 Task: Create a due date automation trigger when advanced on, 2 hours after a card is due add basic assigned to anyone.
Action: Mouse moved to (1197, 101)
Screenshot: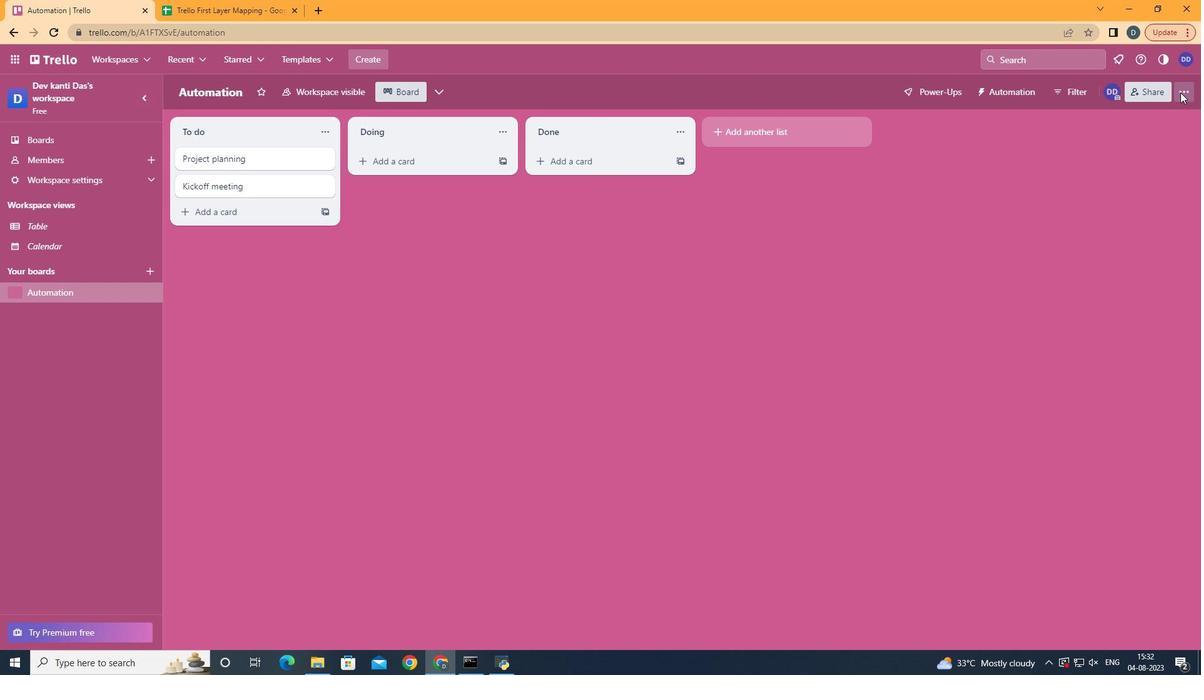 
Action: Mouse pressed left at (1197, 101)
Screenshot: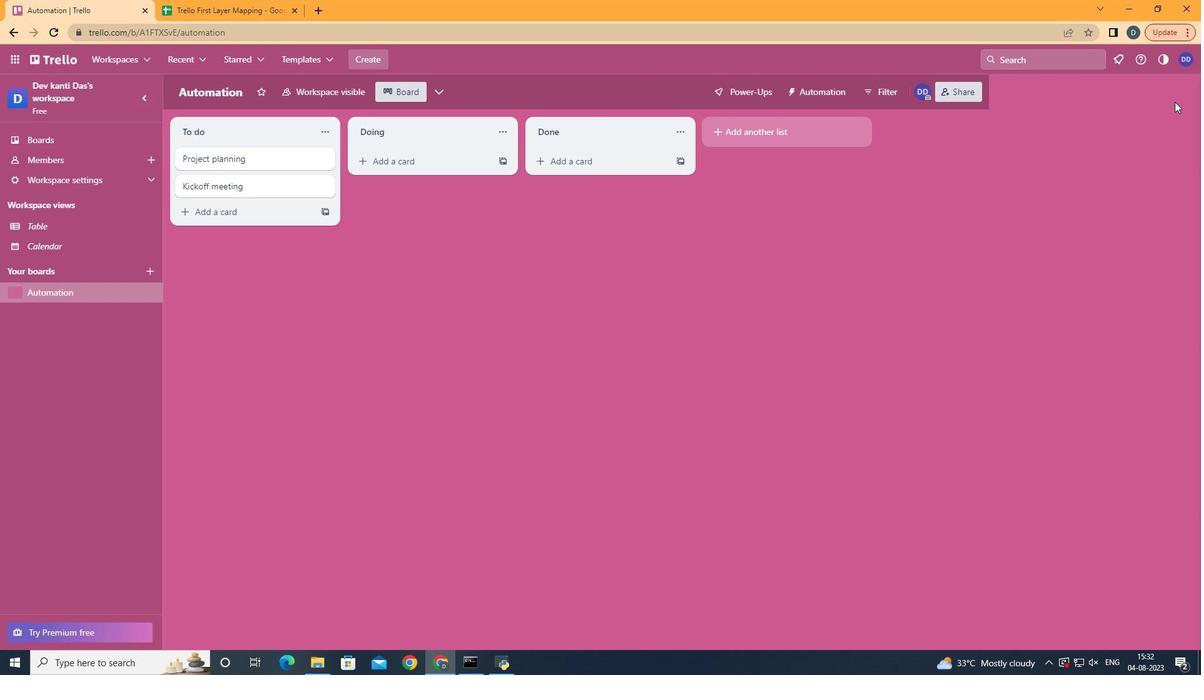
Action: Mouse moved to (1103, 261)
Screenshot: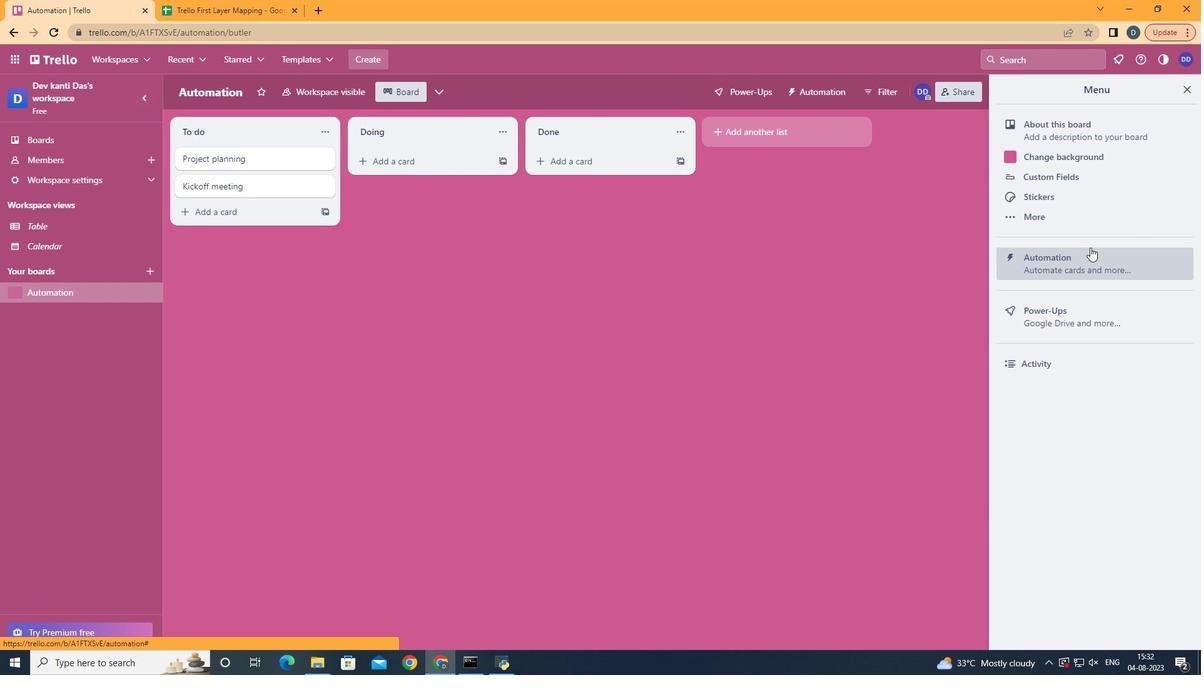 
Action: Mouse pressed left at (1103, 261)
Screenshot: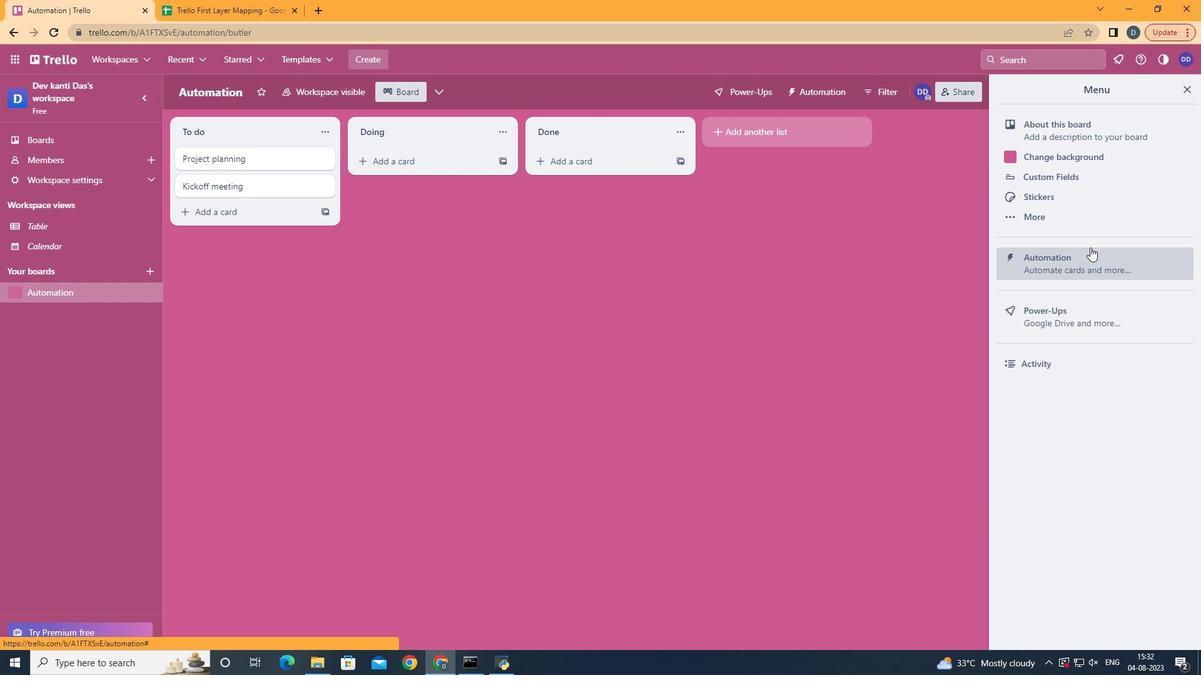 
Action: Mouse moved to (282, 264)
Screenshot: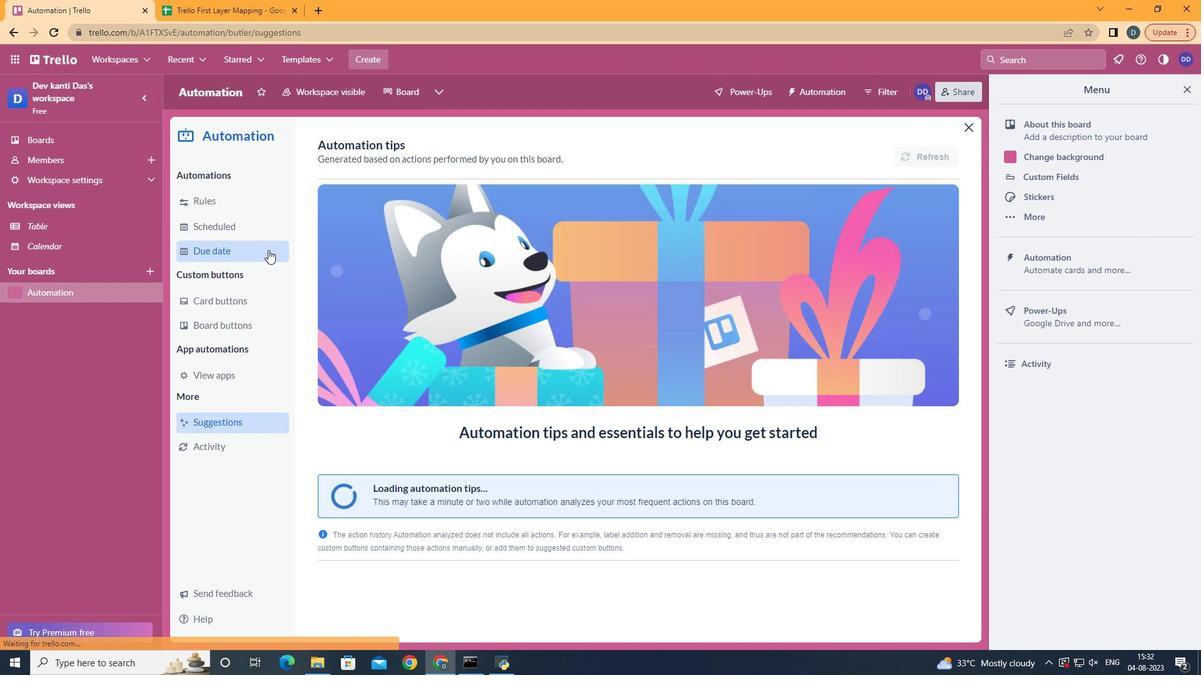 
Action: Mouse pressed left at (282, 264)
Screenshot: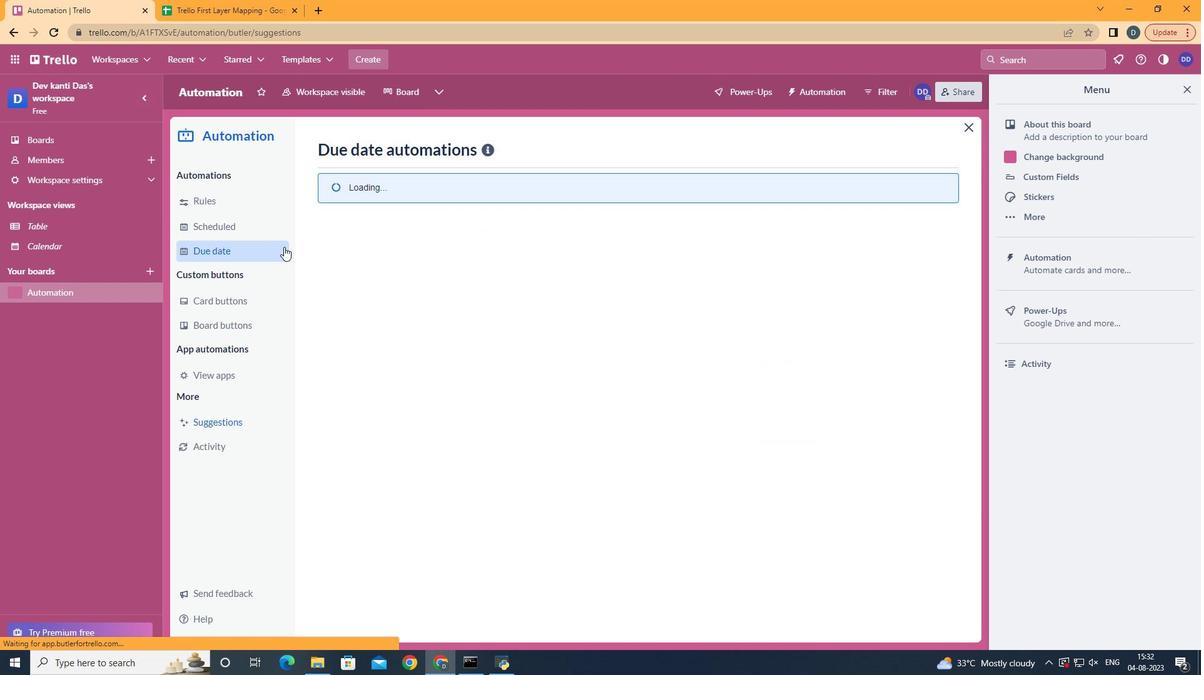 
Action: Mouse moved to (884, 167)
Screenshot: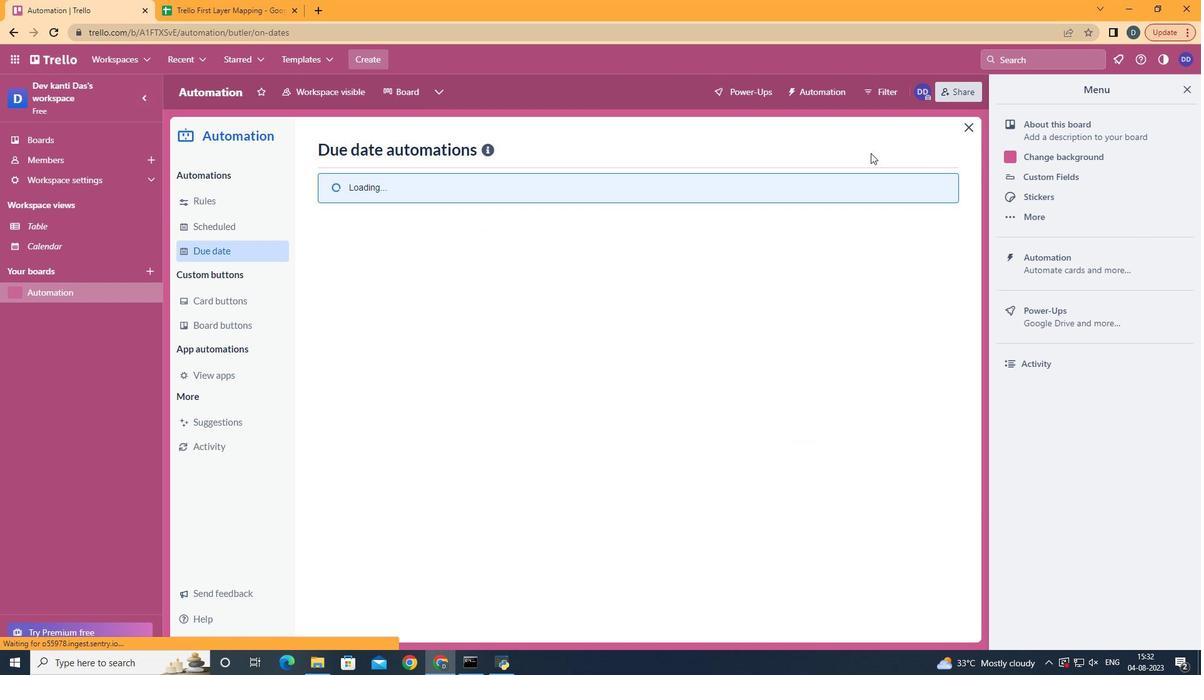 
Action: Mouse pressed left at (884, 167)
Screenshot: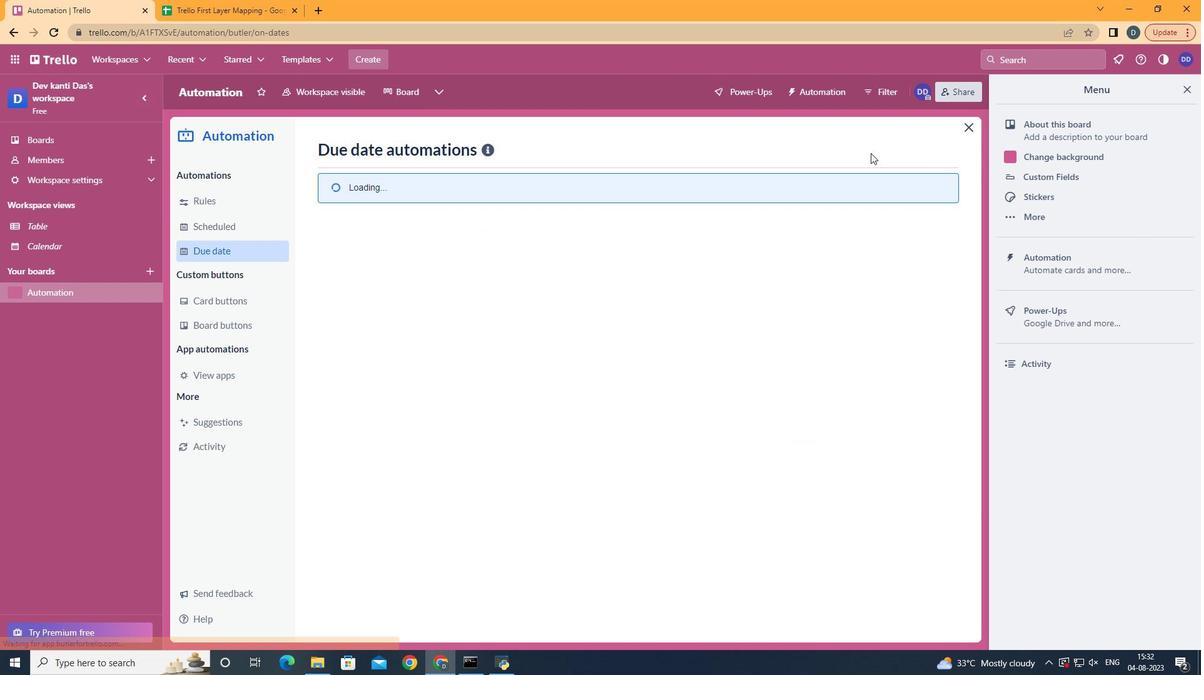
Action: Mouse pressed left at (884, 167)
Screenshot: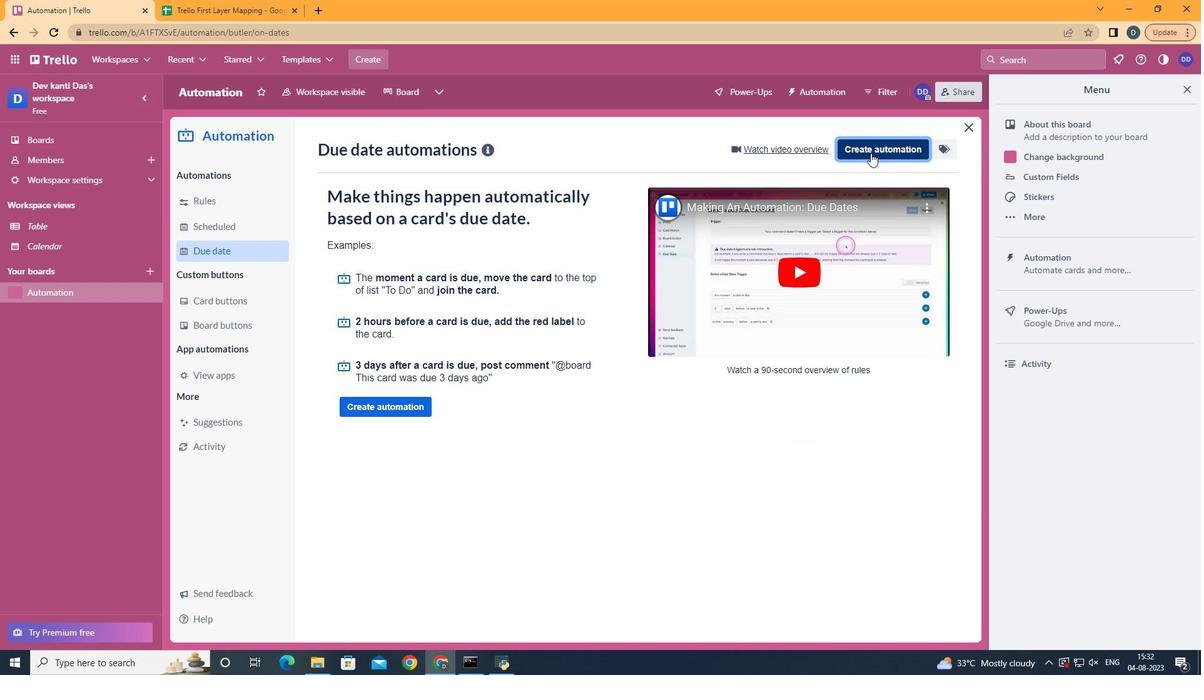 
Action: Mouse moved to (678, 285)
Screenshot: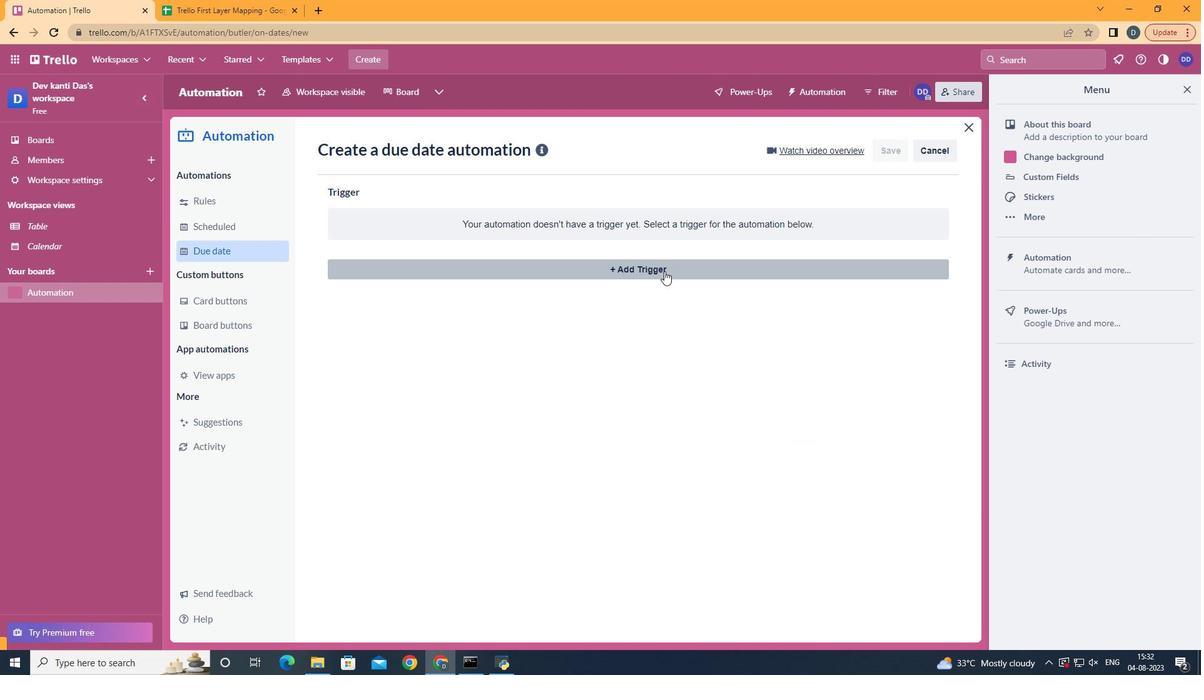 
Action: Mouse pressed left at (678, 285)
Screenshot: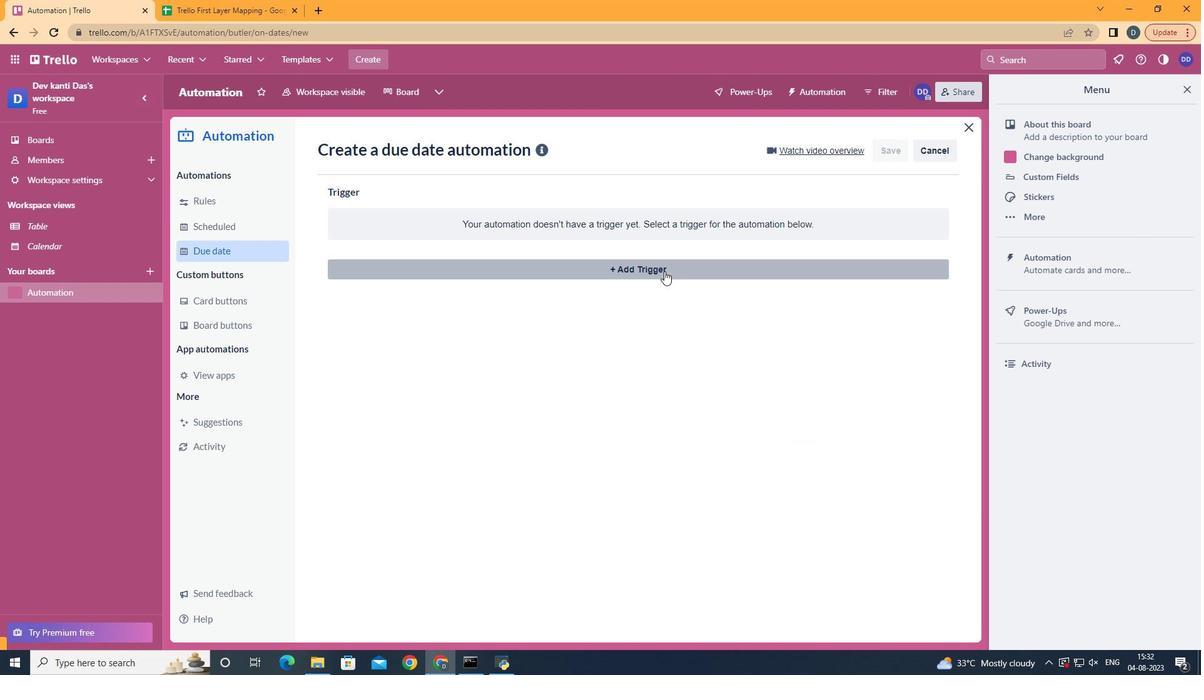 
Action: Mouse moved to (420, 548)
Screenshot: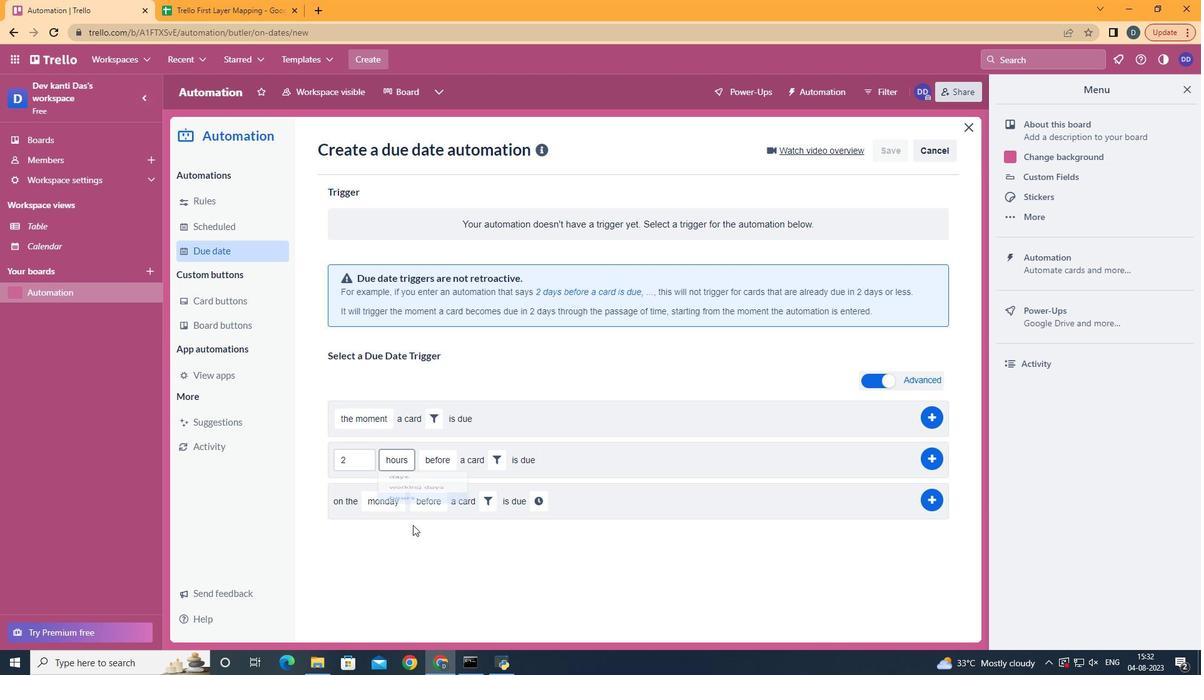 
Action: Mouse pressed left at (420, 548)
Screenshot: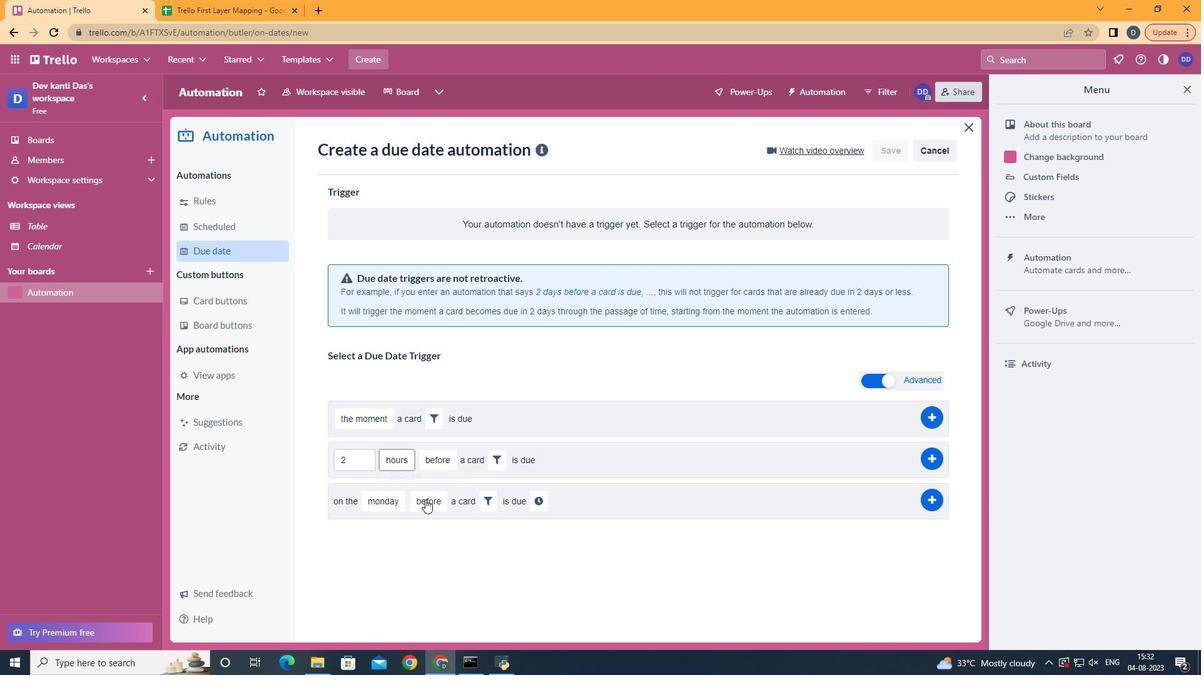 
Action: Mouse moved to (449, 528)
Screenshot: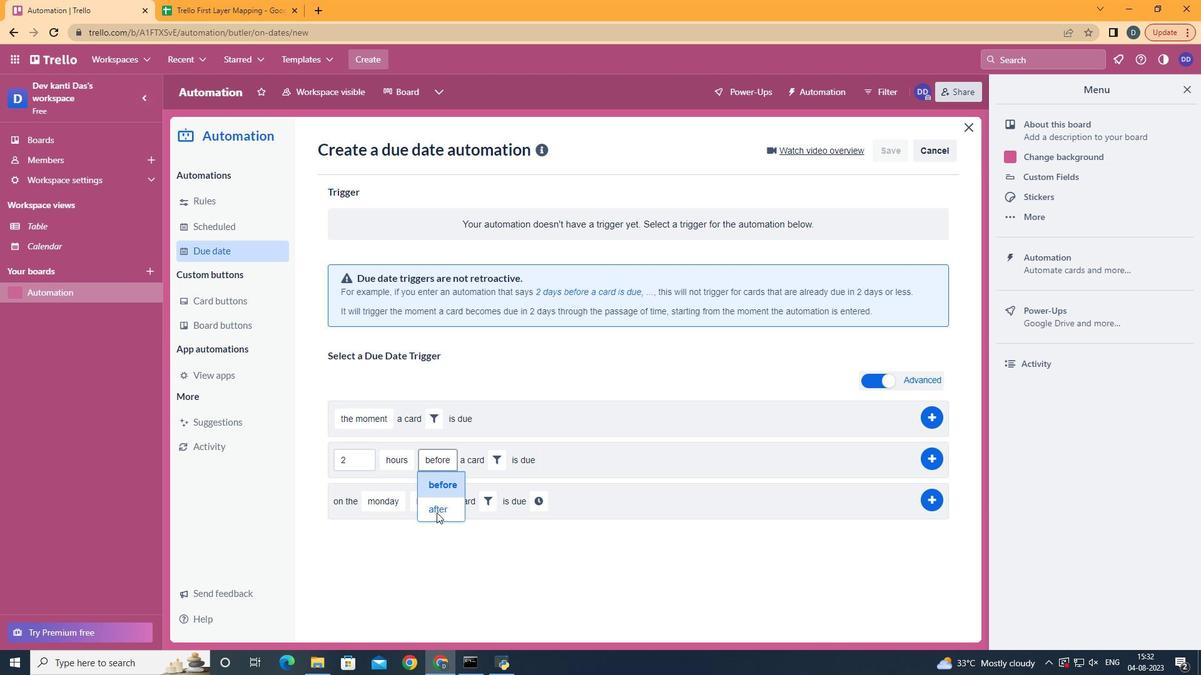 
Action: Mouse pressed left at (449, 528)
Screenshot: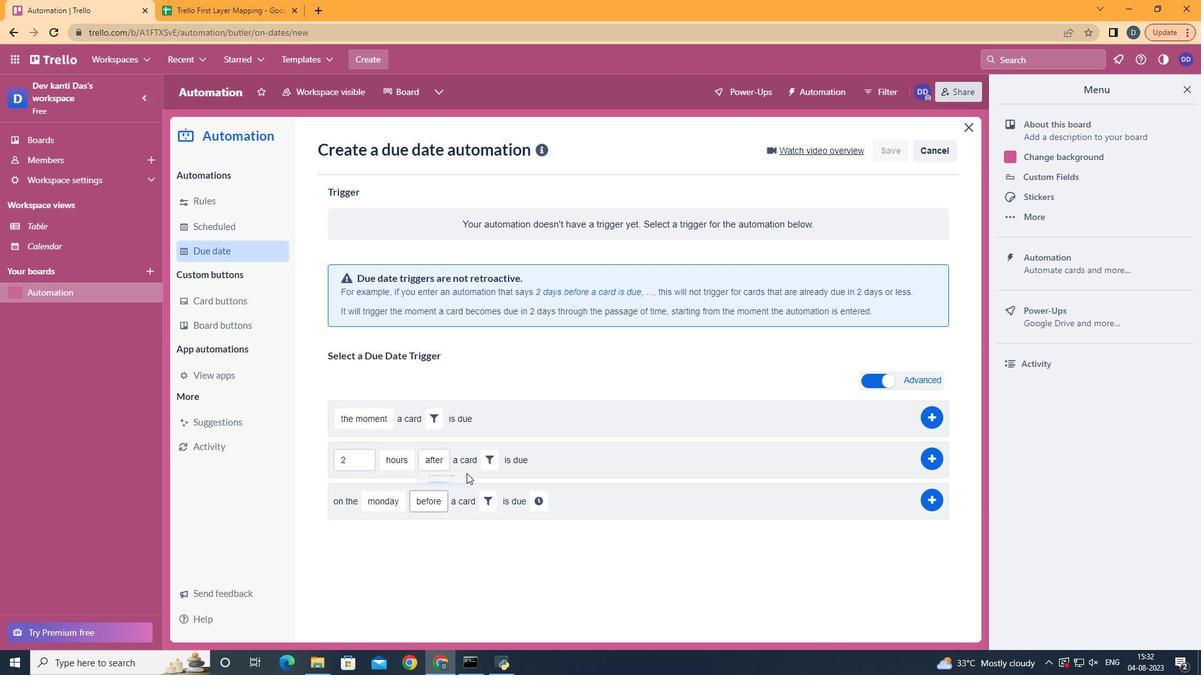 
Action: Mouse moved to (499, 472)
Screenshot: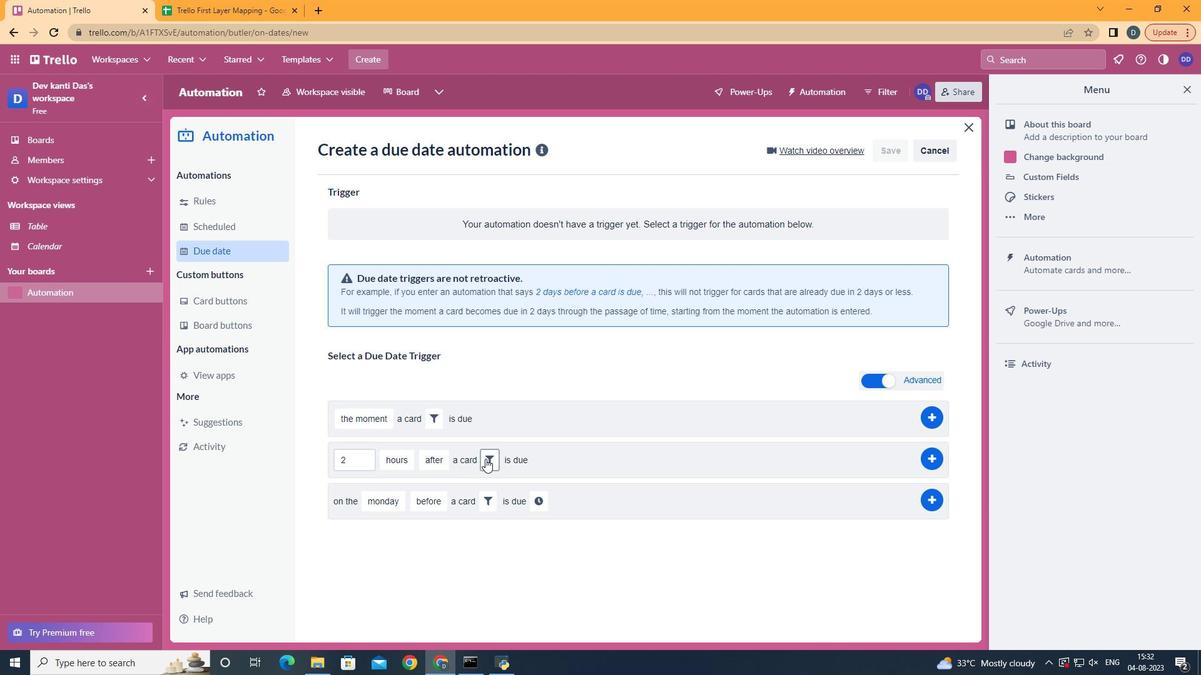 
Action: Mouse pressed left at (499, 472)
Screenshot: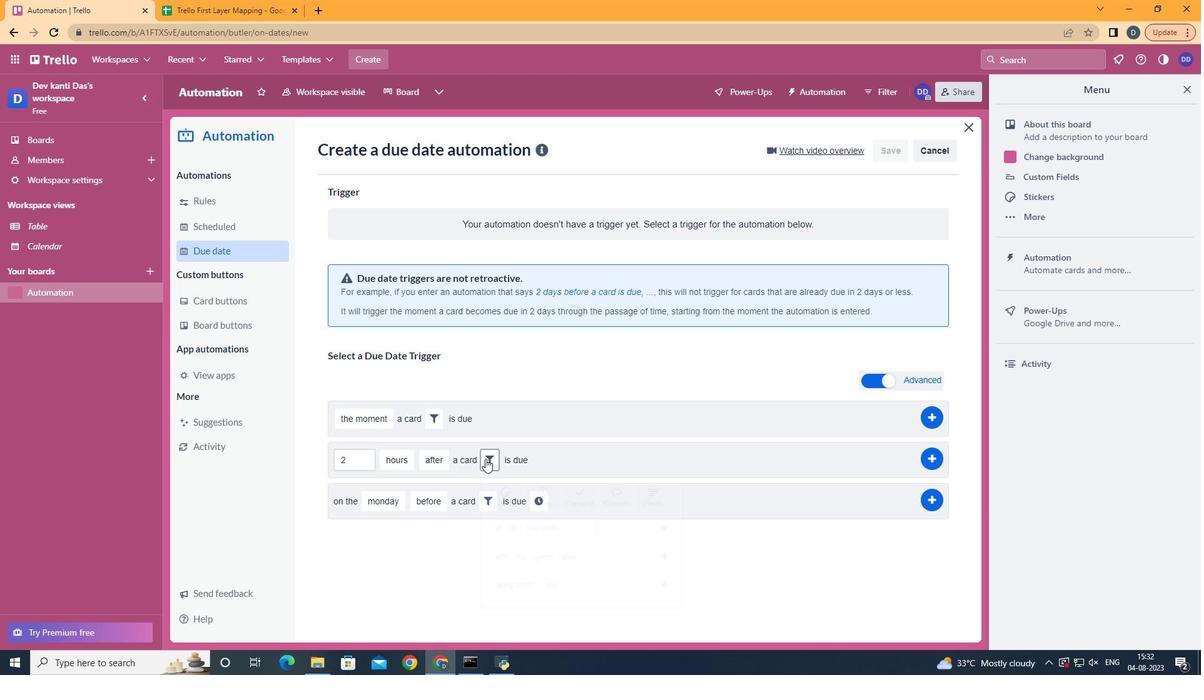 
Action: Mouse moved to (568, 551)
Screenshot: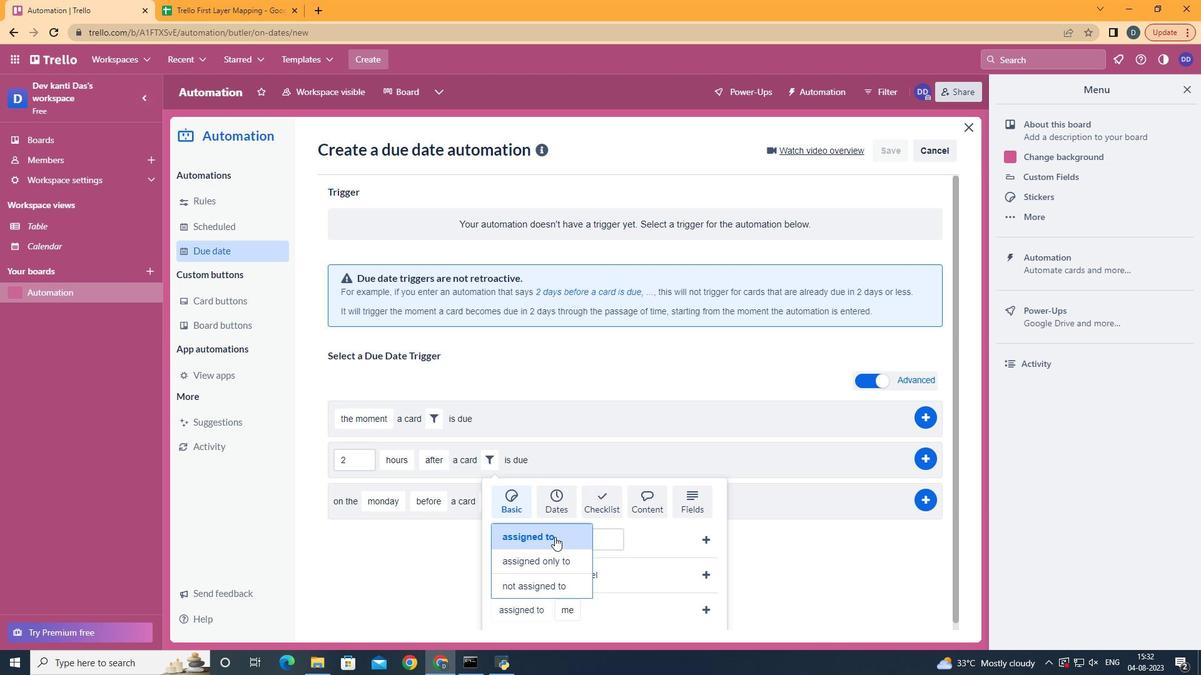 
Action: Mouse pressed left at (568, 551)
Screenshot: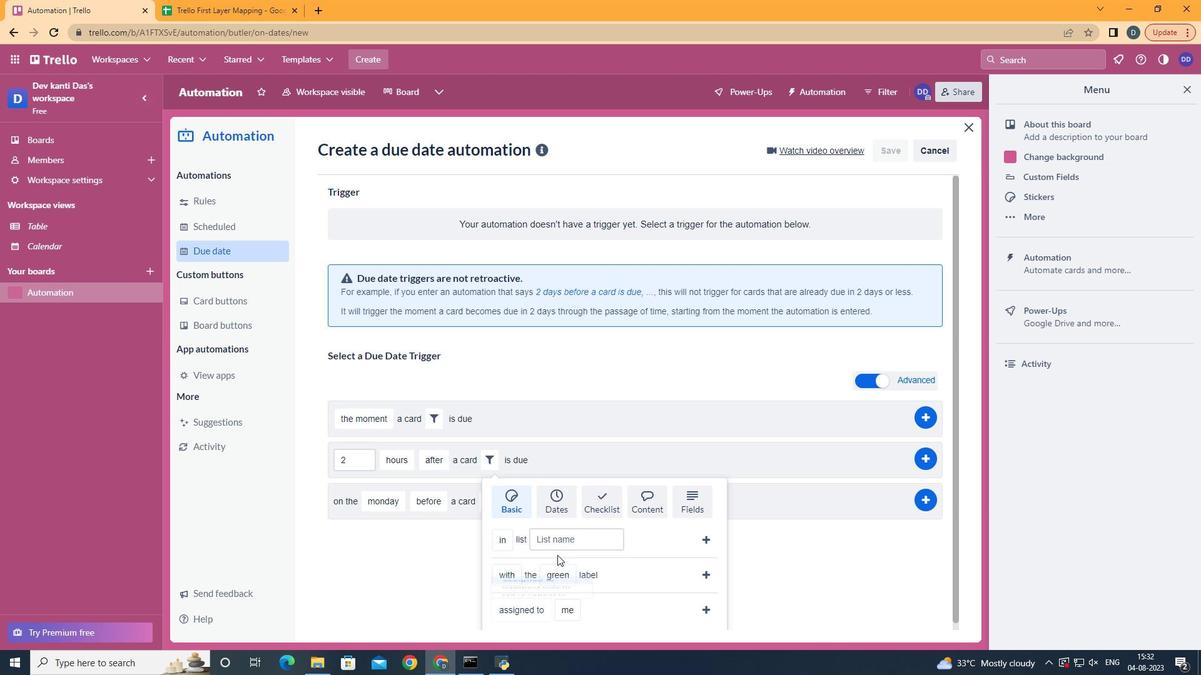 
Action: Mouse moved to (601, 570)
Screenshot: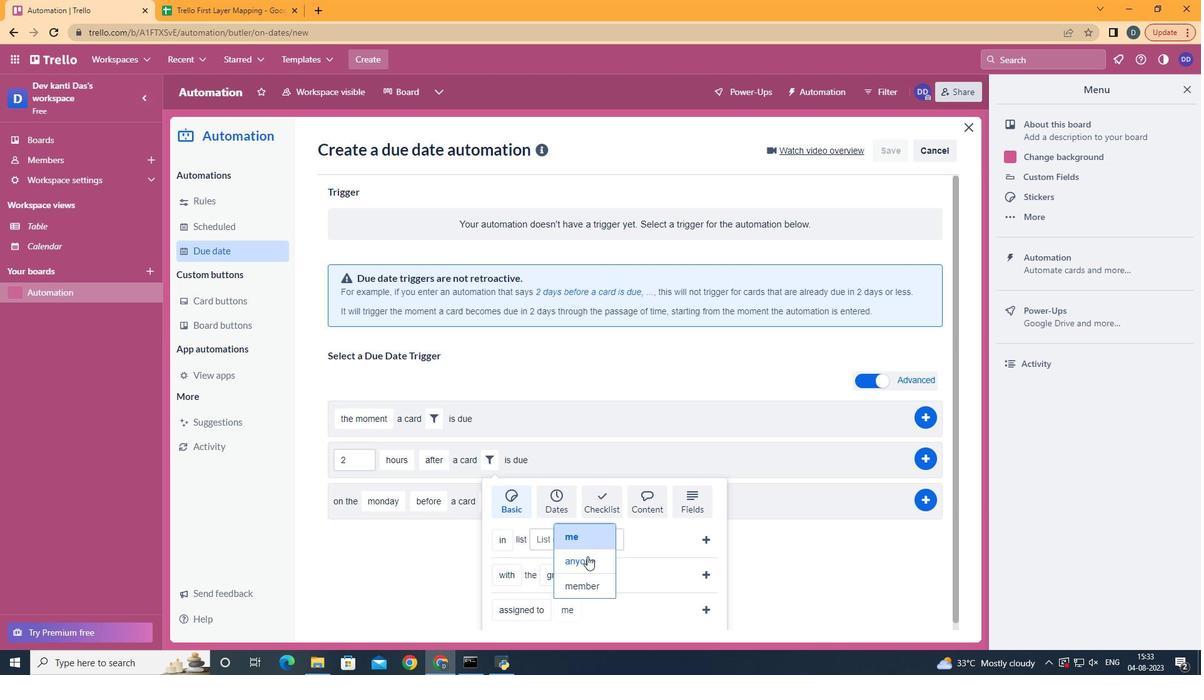 
Action: Mouse pressed left at (601, 570)
Screenshot: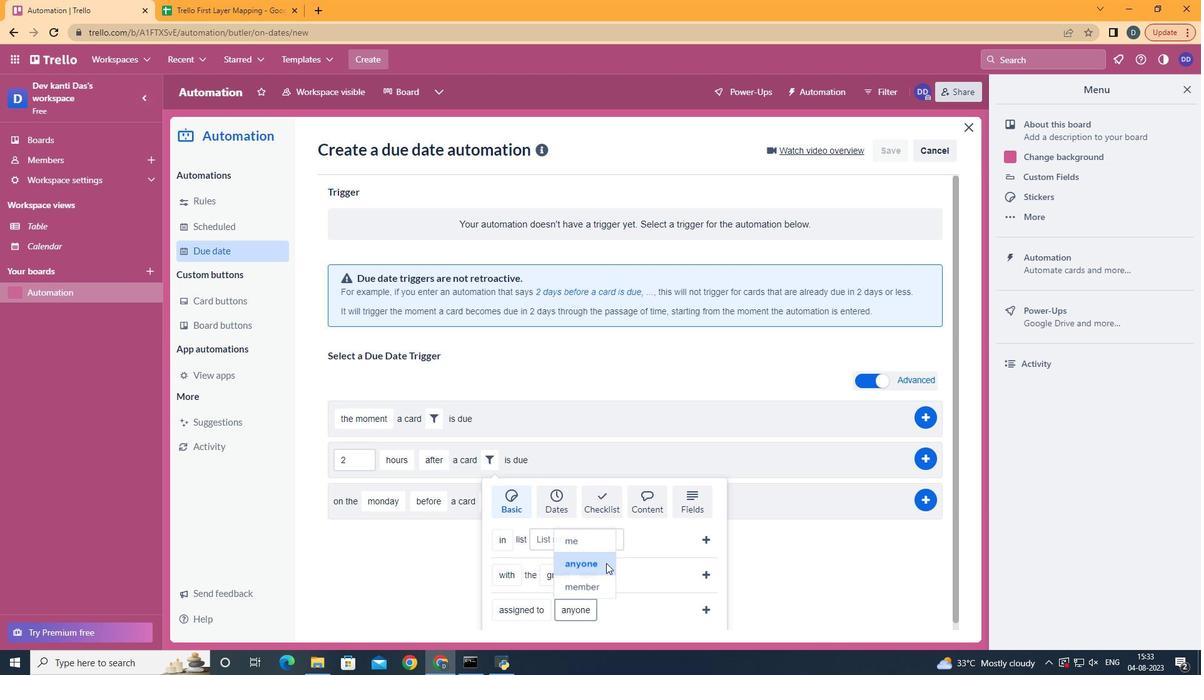 
Action: Mouse moved to (723, 622)
Screenshot: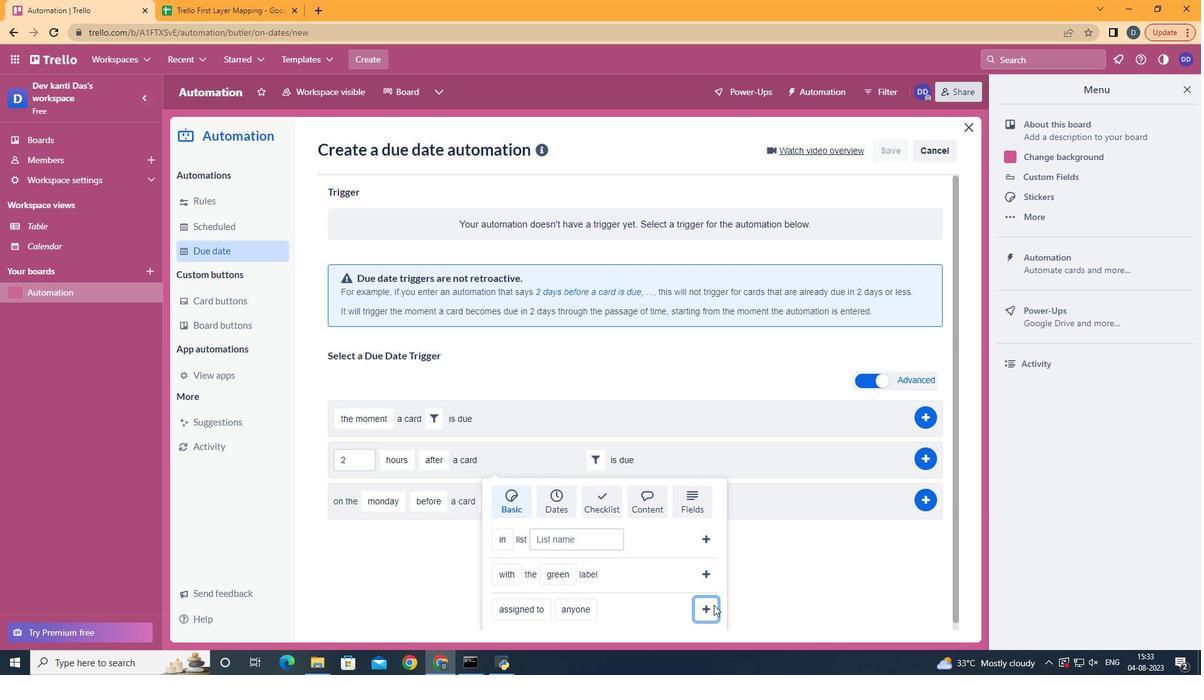 
Action: Mouse pressed left at (723, 622)
Screenshot: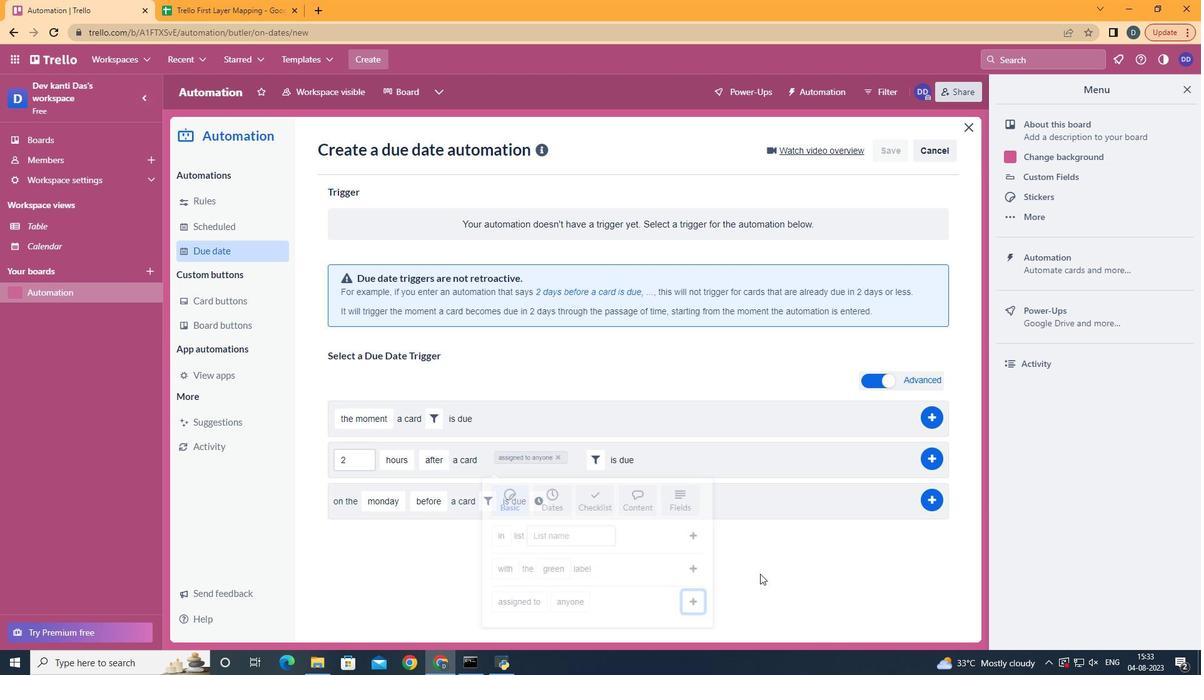 
Action: Mouse moved to (946, 476)
Screenshot: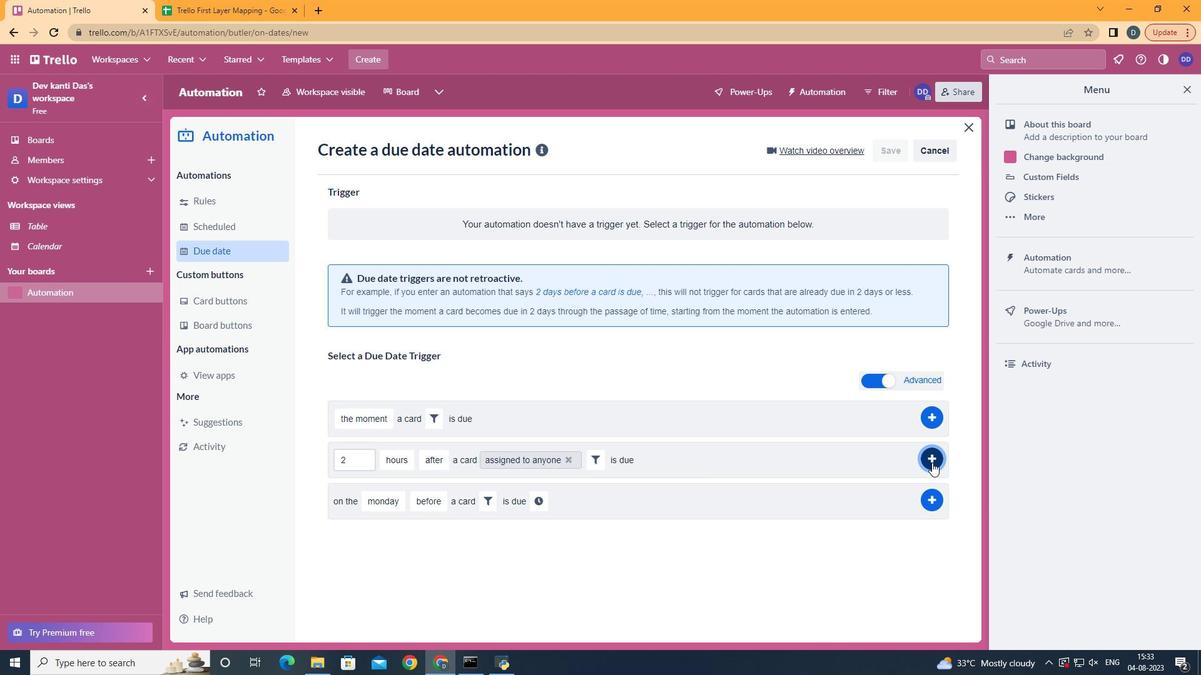 
Action: Mouse pressed left at (946, 476)
Screenshot: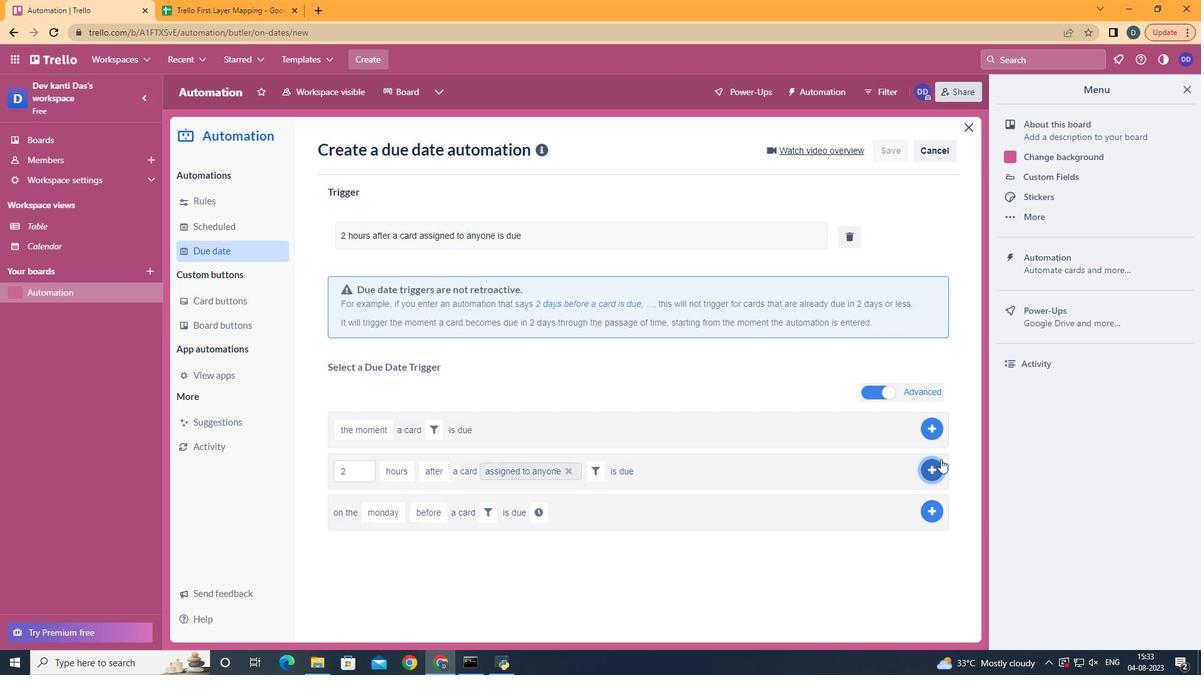 
Action: Mouse moved to (478, 182)
Screenshot: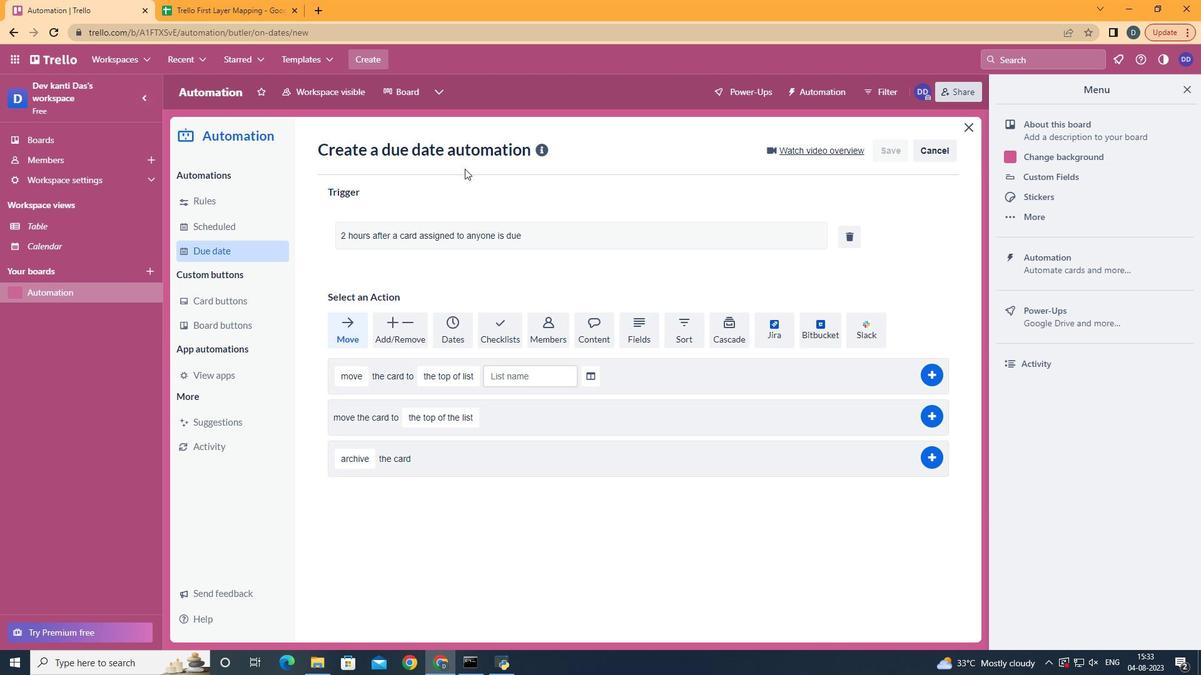 
